 Task: Enable the option "Use Periodic Intra Refresh" for "H.264/MPEG-4 Part 10/AVC encoder (x264 10-bit).
Action: Mouse moved to (92, 11)
Screenshot: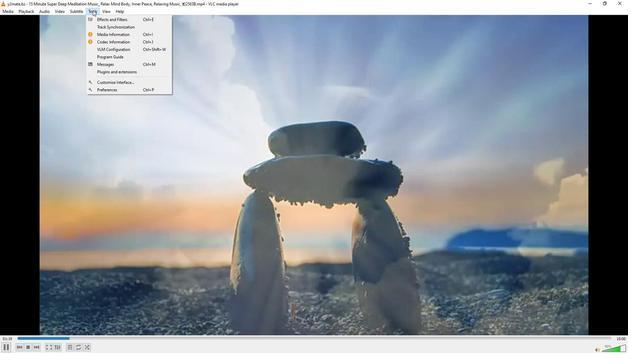 
Action: Mouse pressed left at (92, 11)
Screenshot: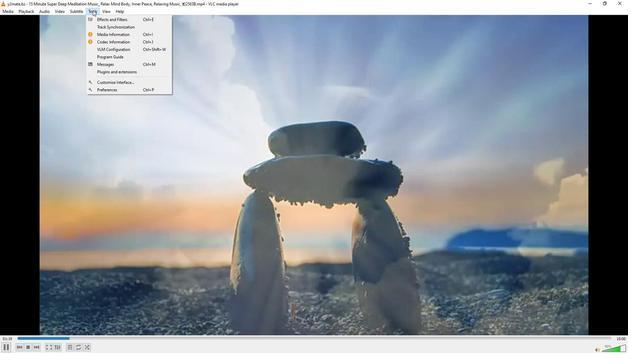 
Action: Mouse moved to (107, 91)
Screenshot: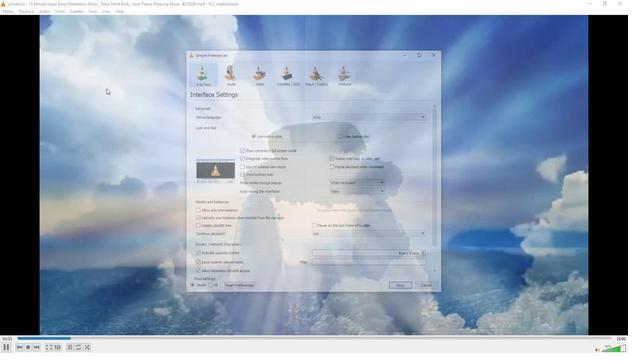 
Action: Mouse pressed left at (107, 91)
Screenshot: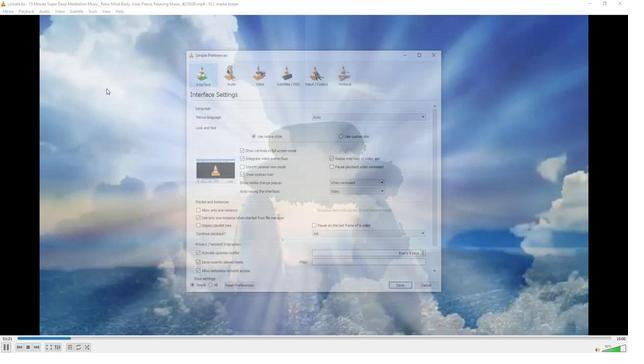 
Action: Mouse moved to (214, 295)
Screenshot: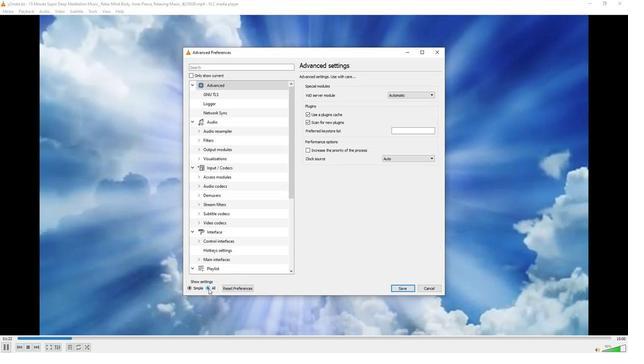 
Action: Mouse pressed left at (214, 295)
Screenshot: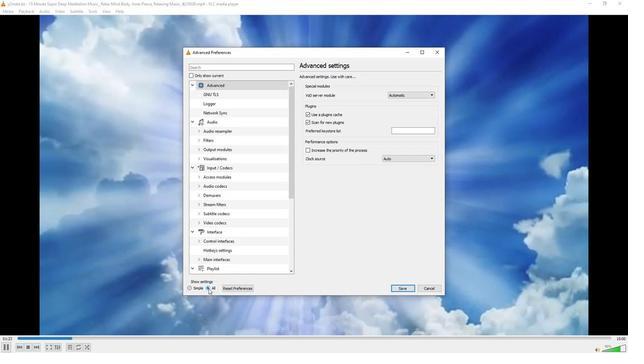
Action: Mouse moved to (223, 227)
Screenshot: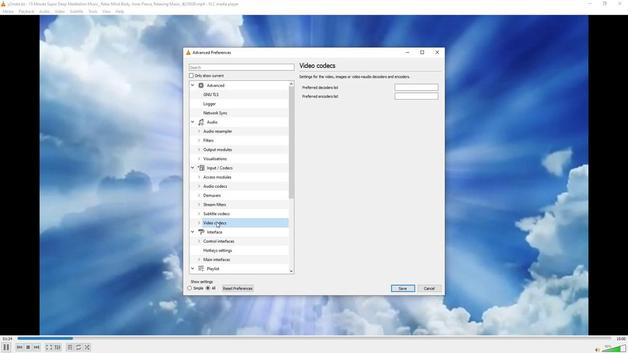 
Action: Mouse pressed left at (223, 227)
Screenshot: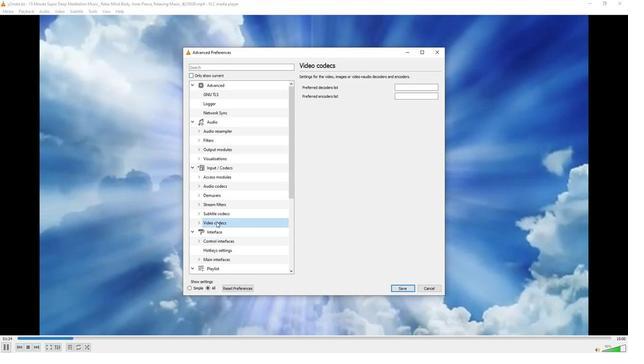 
Action: Mouse moved to (219, 229)
Screenshot: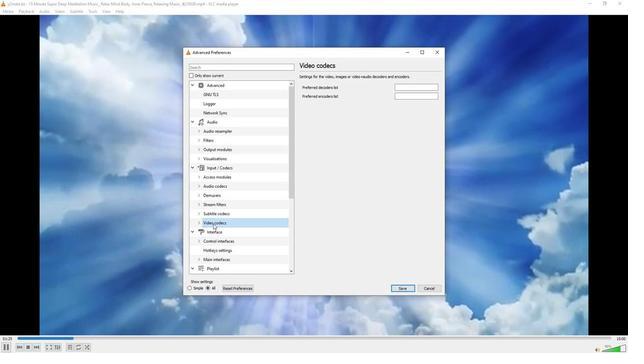 
Action: Mouse scrolled (219, 229) with delta (0, 0)
Screenshot: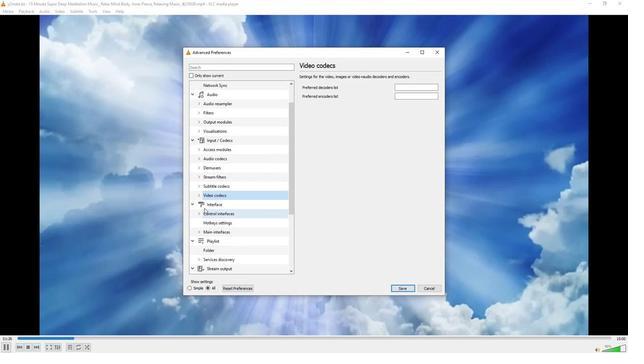 
Action: Mouse moved to (205, 199)
Screenshot: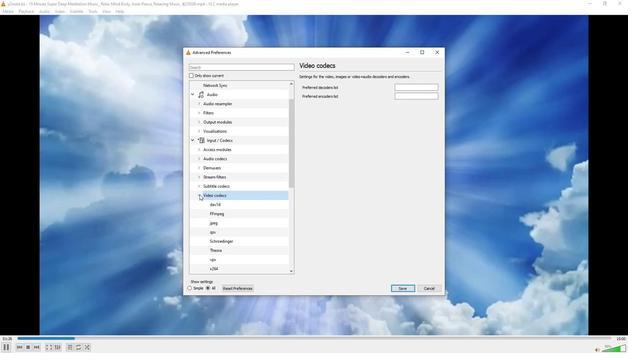 
Action: Mouse pressed left at (205, 199)
Screenshot: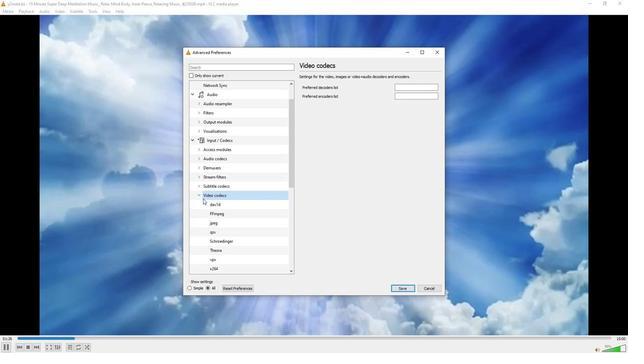 
Action: Mouse moved to (220, 216)
Screenshot: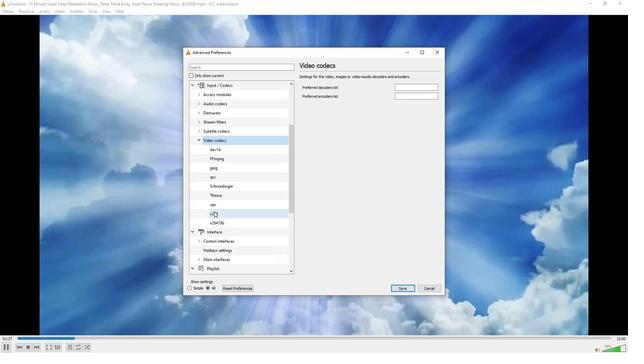 
Action: Mouse scrolled (220, 216) with delta (0, 0)
Screenshot: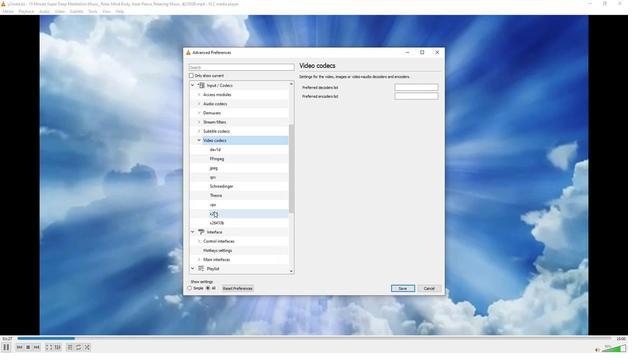 
Action: Mouse moved to (220, 217)
Screenshot: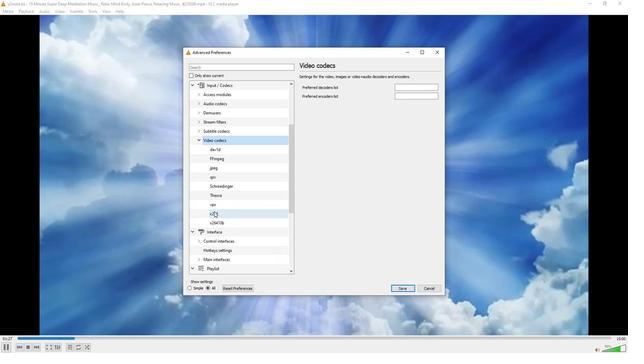 
Action: Mouse scrolled (220, 216) with delta (0, 0)
Screenshot: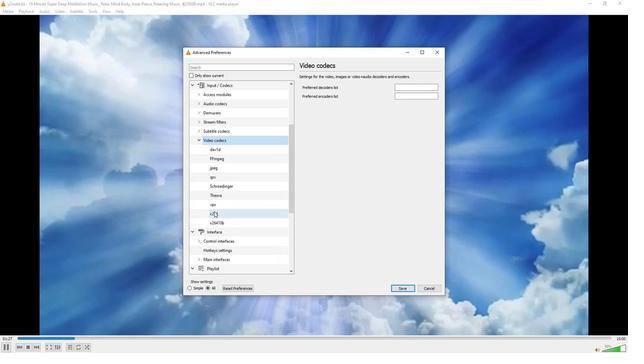 
Action: Mouse moved to (222, 228)
Screenshot: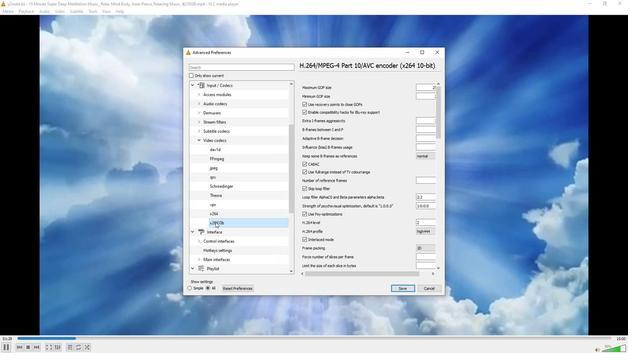 
Action: Mouse pressed left at (222, 228)
Screenshot: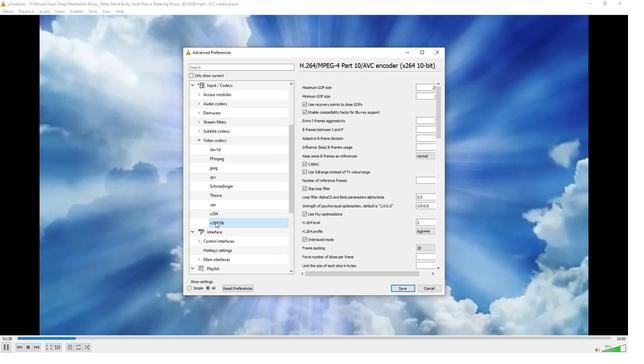 
Action: Mouse moved to (366, 228)
Screenshot: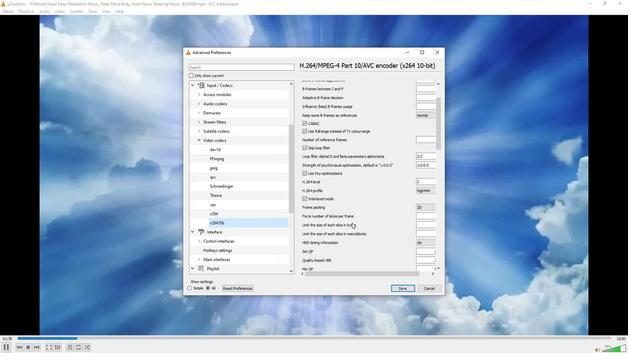 
Action: Mouse scrolled (366, 228) with delta (0, 0)
Screenshot: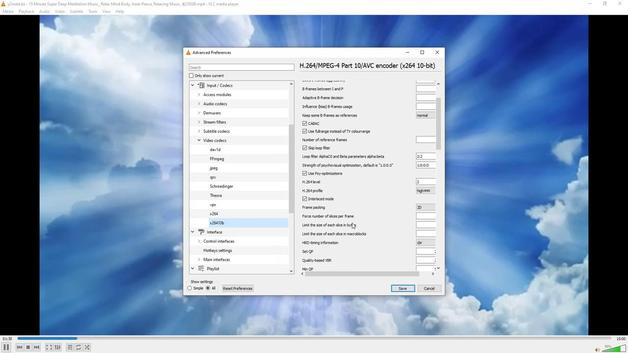 
Action: Mouse scrolled (366, 228) with delta (0, 0)
Screenshot: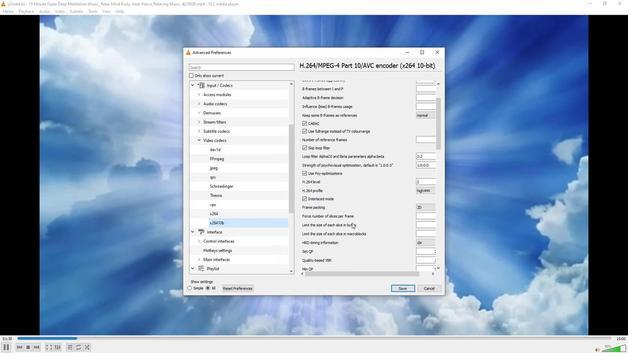 
Action: Mouse scrolled (366, 228) with delta (0, 0)
Screenshot: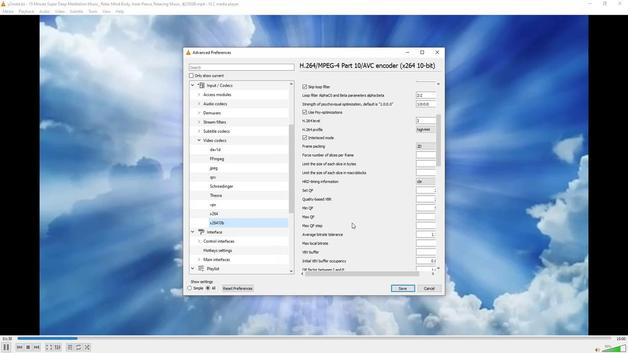 
Action: Mouse scrolled (366, 228) with delta (0, 0)
Screenshot: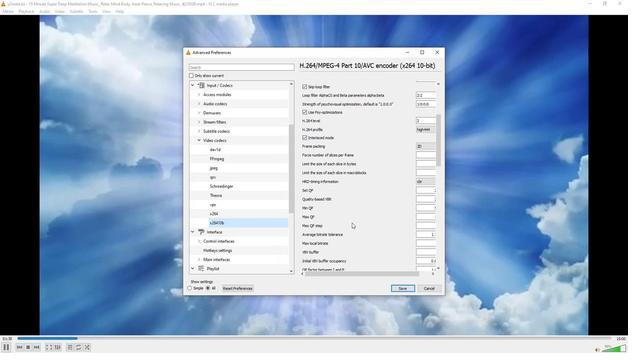 
Action: Mouse scrolled (366, 228) with delta (0, 0)
Screenshot: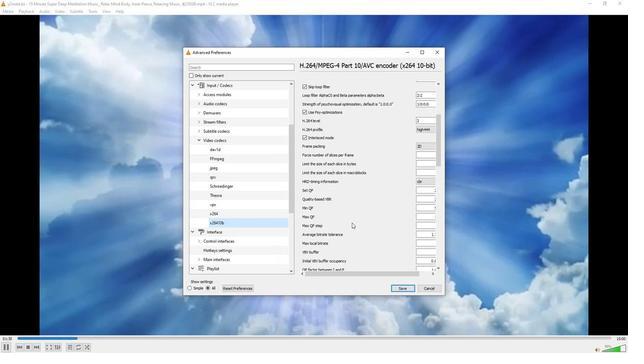 
Action: Mouse scrolled (366, 228) with delta (0, 0)
Screenshot: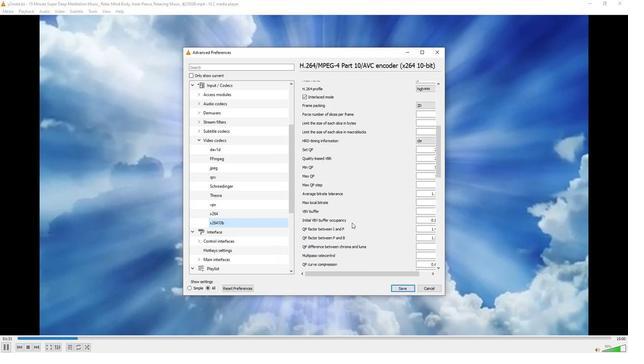 
Action: Mouse scrolled (366, 228) with delta (0, 0)
Screenshot: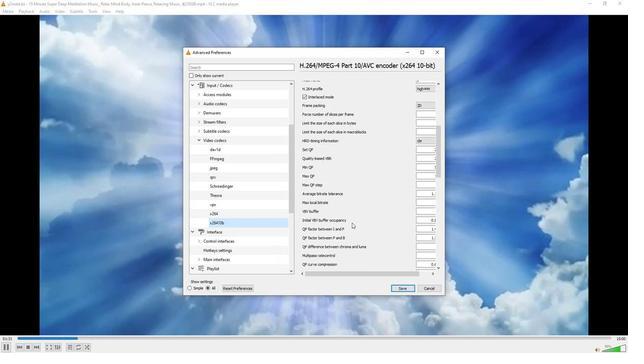 
Action: Mouse scrolled (366, 228) with delta (0, 0)
Screenshot: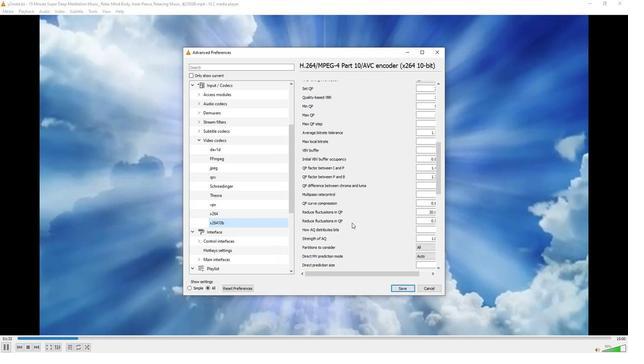 
Action: Mouse scrolled (366, 228) with delta (0, 0)
Screenshot: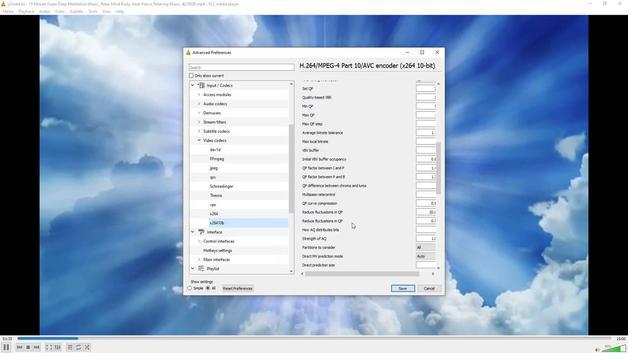 
Action: Mouse scrolled (366, 228) with delta (0, 0)
Screenshot: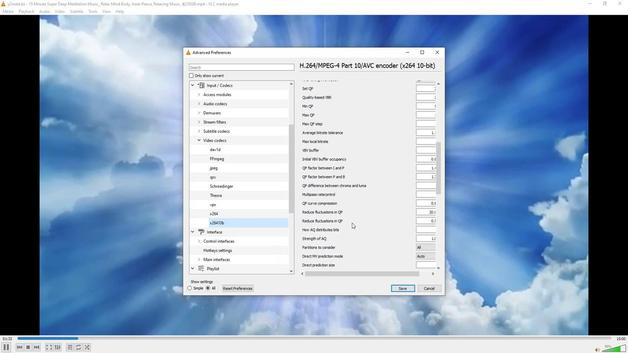 
Action: Mouse scrolled (366, 228) with delta (0, 0)
Screenshot: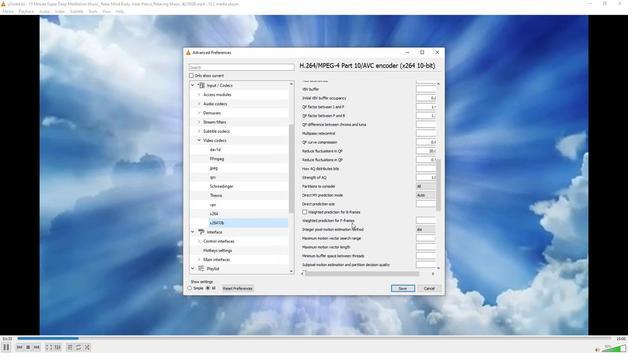 
Action: Mouse scrolled (366, 228) with delta (0, 0)
Screenshot: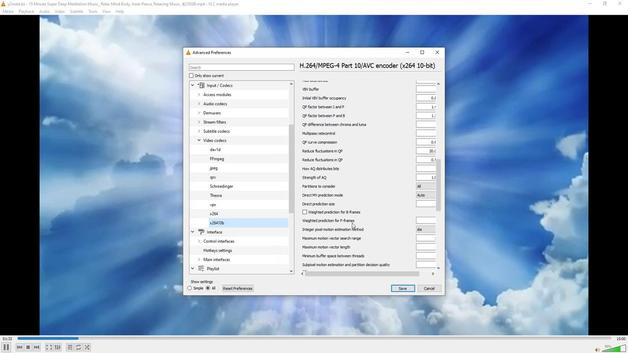 
Action: Mouse moved to (366, 228)
Screenshot: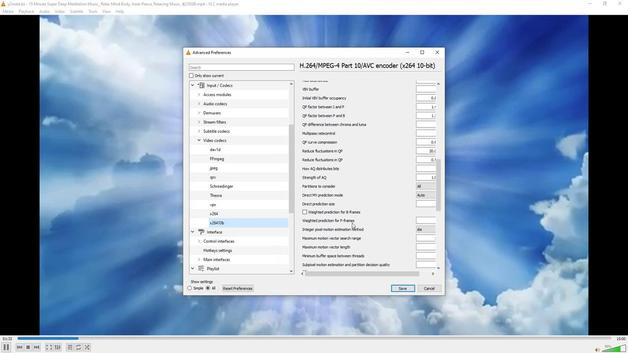 
Action: Mouse scrolled (366, 228) with delta (0, 0)
Screenshot: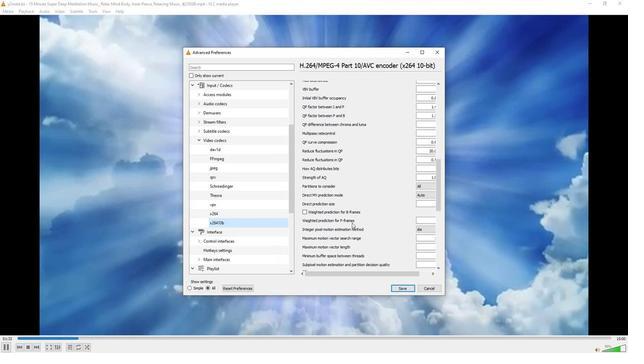 
Action: Mouse scrolled (366, 228) with delta (0, 0)
Screenshot: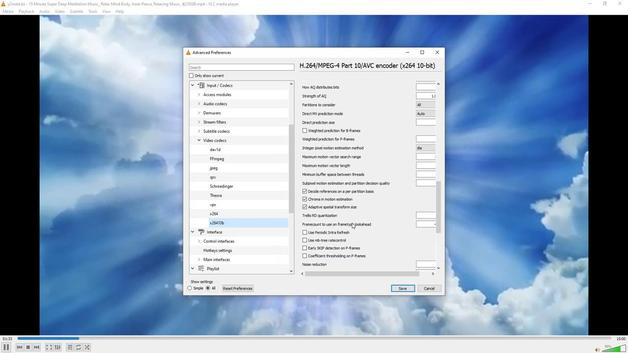 
Action: Mouse scrolled (366, 228) with delta (0, 0)
Screenshot: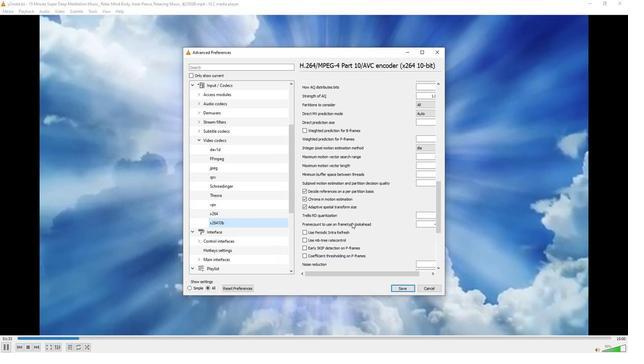 
Action: Mouse scrolled (366, 228) with delta (0, 0)
Screenshot: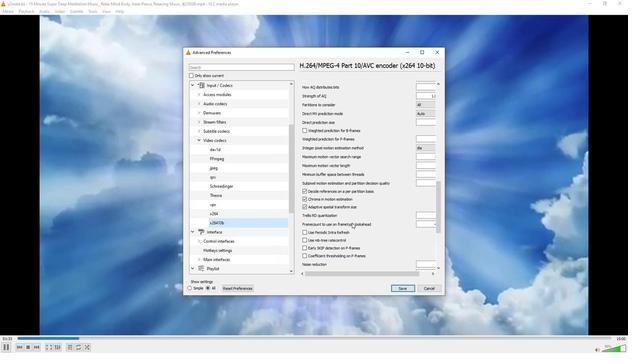 
Action: Mouse scrolled (366, 228) with delta (0, 0)
Screenshot: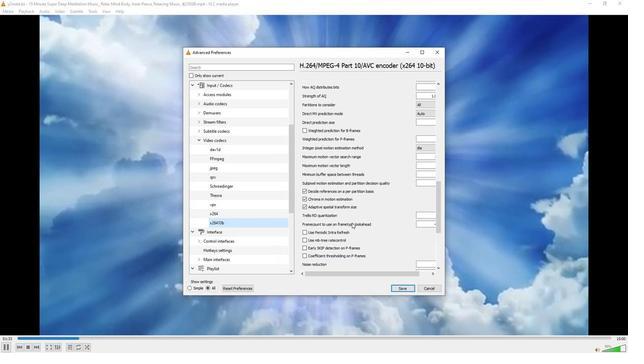 
Action: Mouse moved to (316, 239)
Screenshot: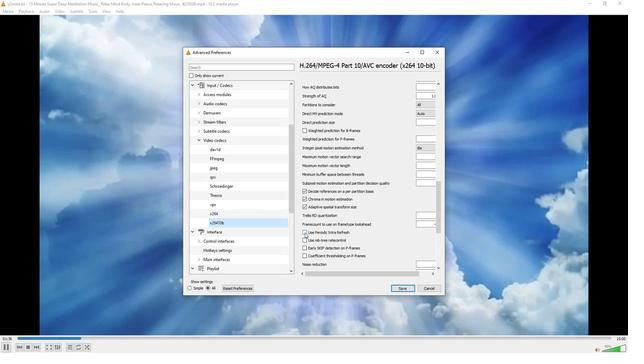 
Action: Mouse pressed left at (316, 239)
Screenshot: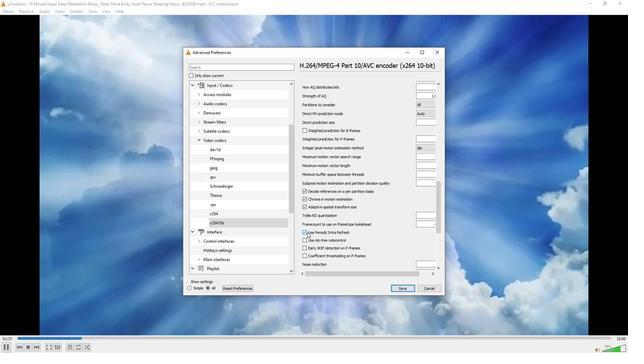 
Action: Mouse moved to (332, 243)
Screenshot: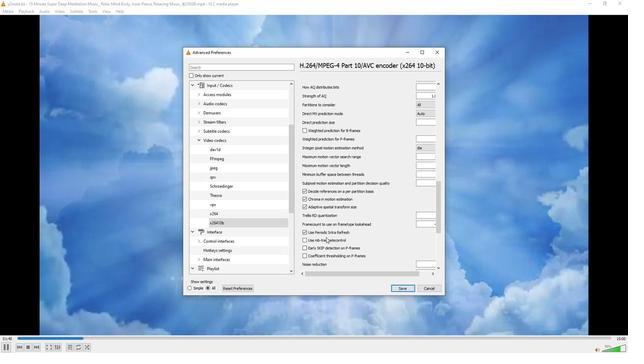 
